 Task: Change the privacy of email events to "Calendar default".
Action: Mouse moved to (904, 93)
Screenshot: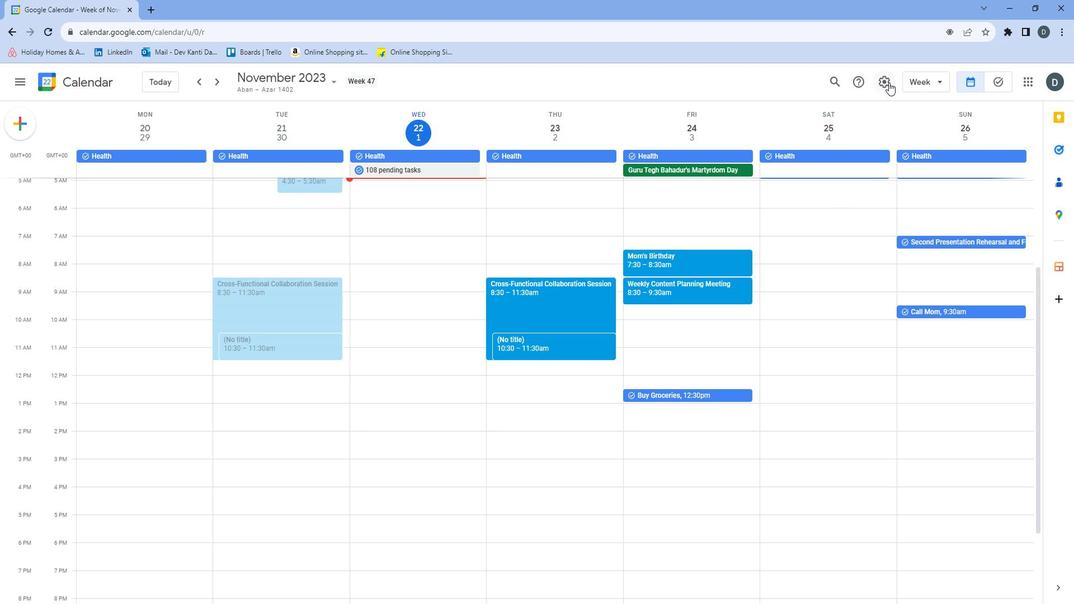 
Action: Mouse pressed left at (904, 93)
Screenshot: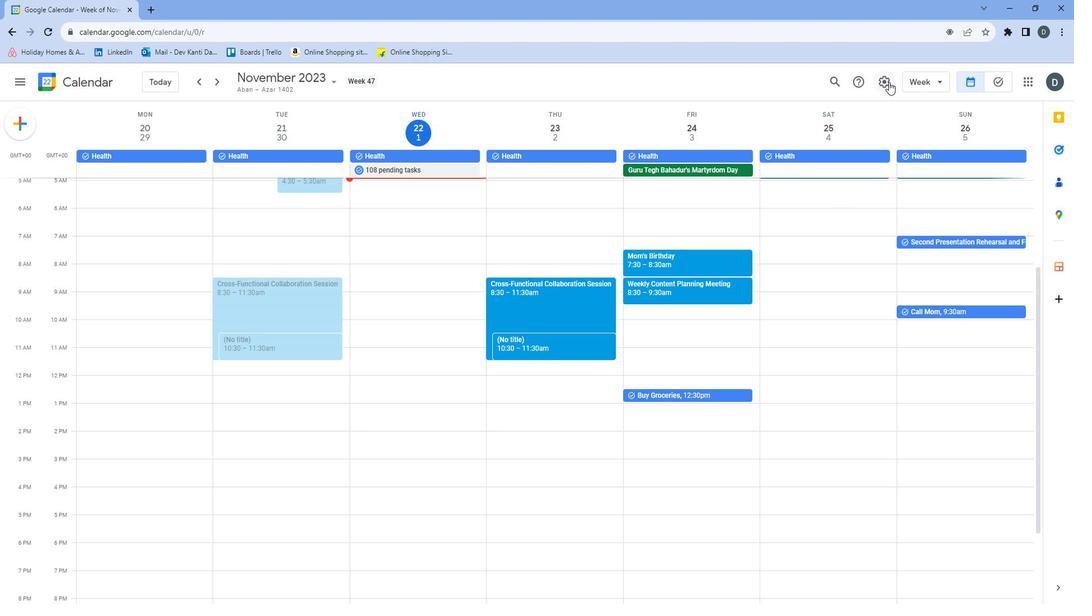 
Action: Mouse moved to (904, 111)
Screenshot: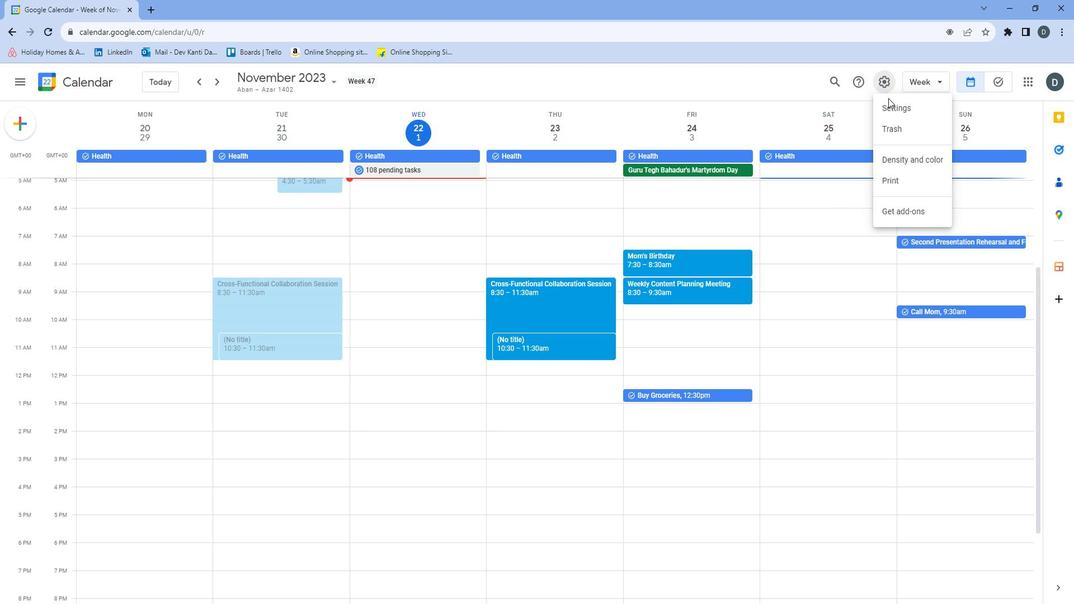 
Action: Mouse pressed left at (904, 111)
Screenshot: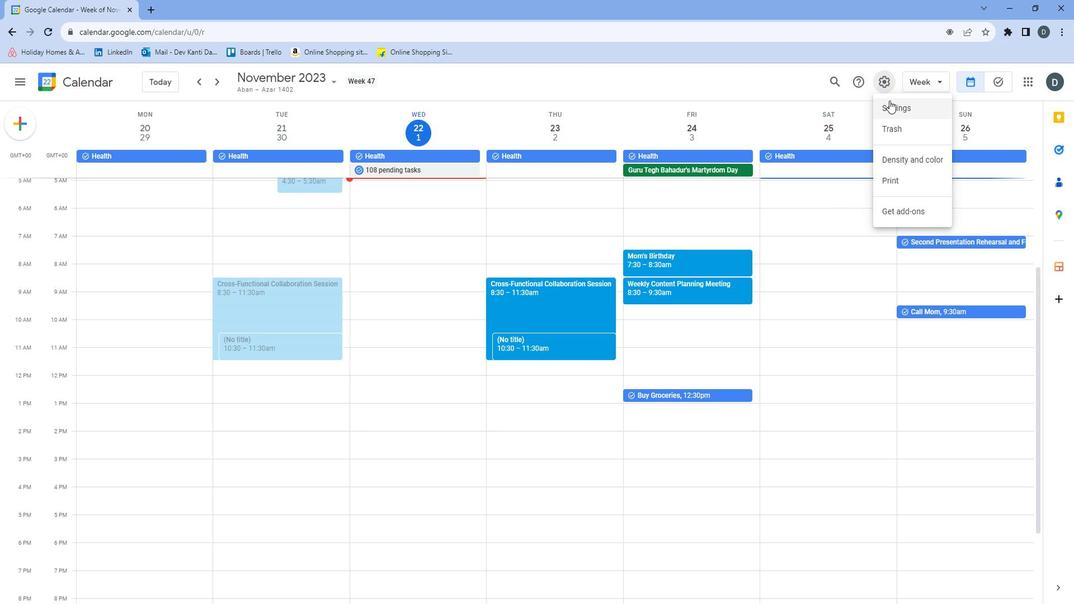 
Action: Mouse moved to (727, 348)
Screenshot: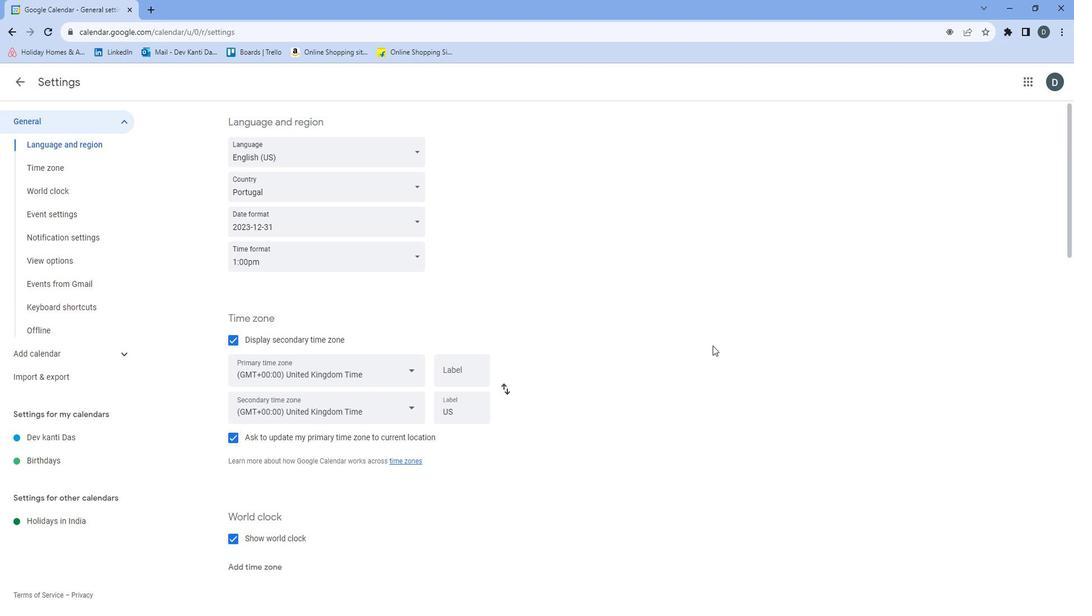 
Action: Mouse scrolled (727, 347) with delta (0, 0)
Screenshot: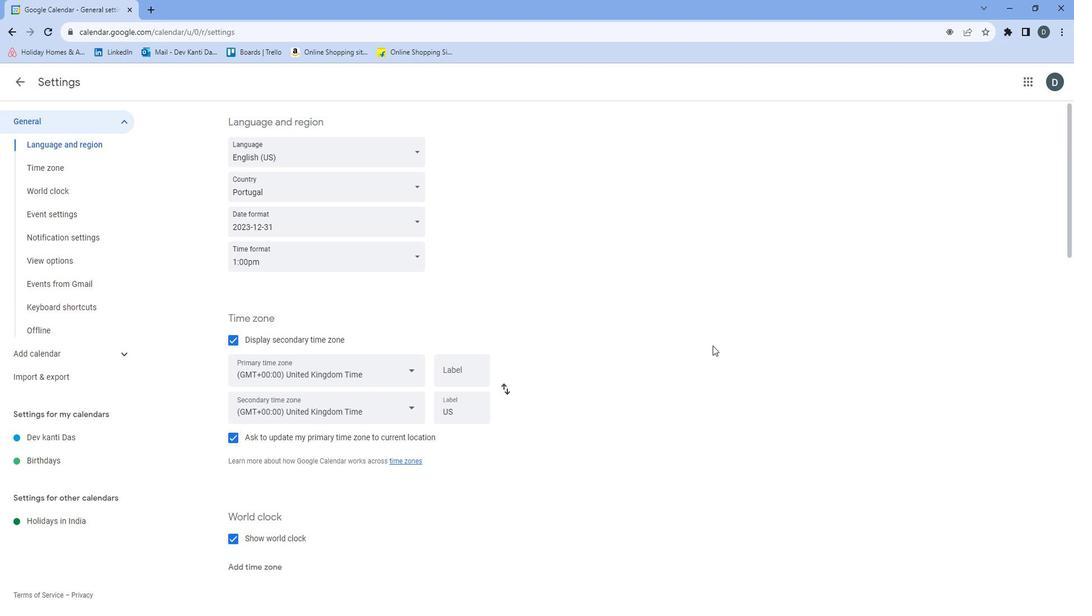 
Action: Mouse scrolled (727, 347) with delta (0, 0)
Screenshot: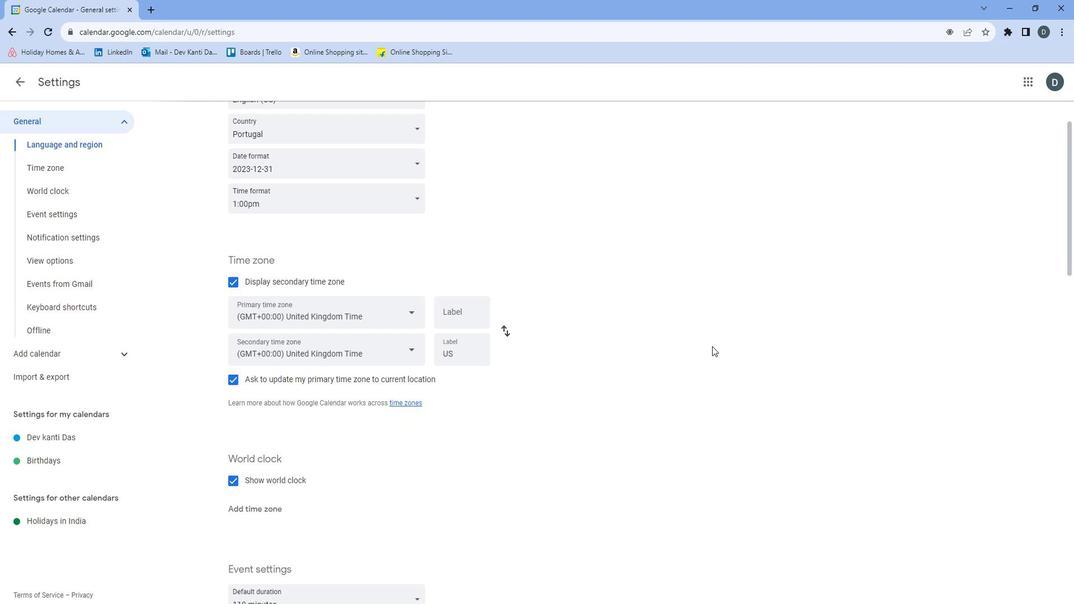 
Action: Mouse scrolled (727, 347) with delta (0, 0)
Screenshot: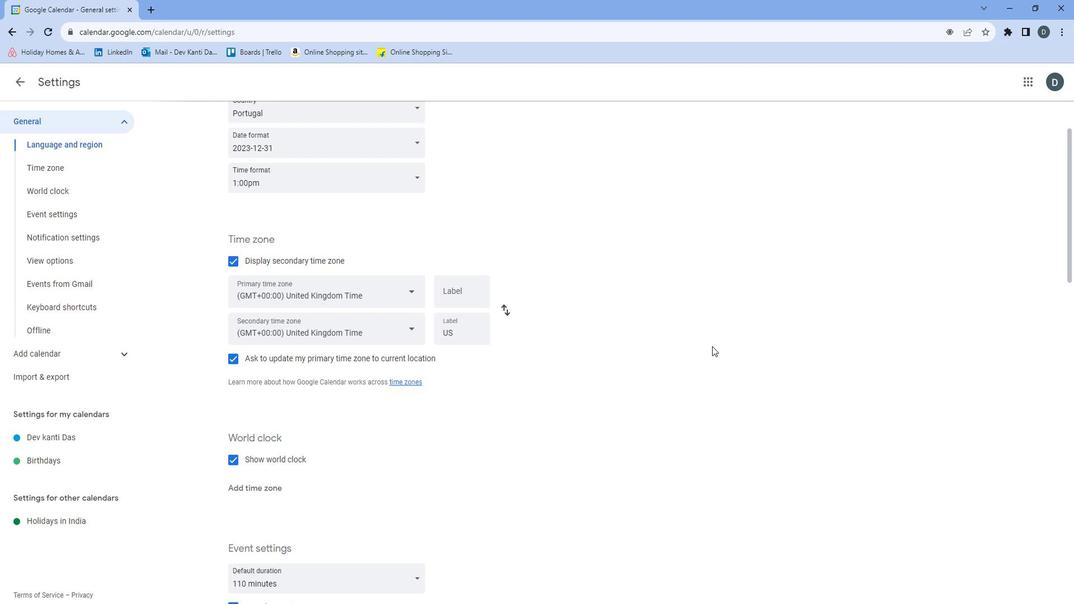 
Action: Mouse scrolled (727, 347) with delta (0, 0)
Screenshot: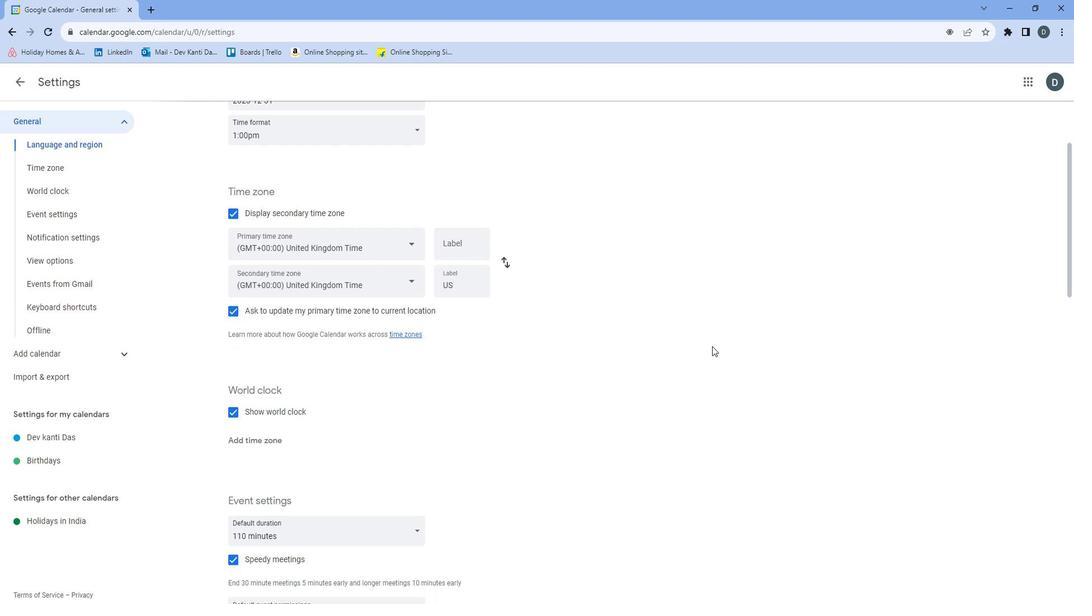 
Action: Mouse scrolled (727, 347) with delta (0, 0)
Screenshot: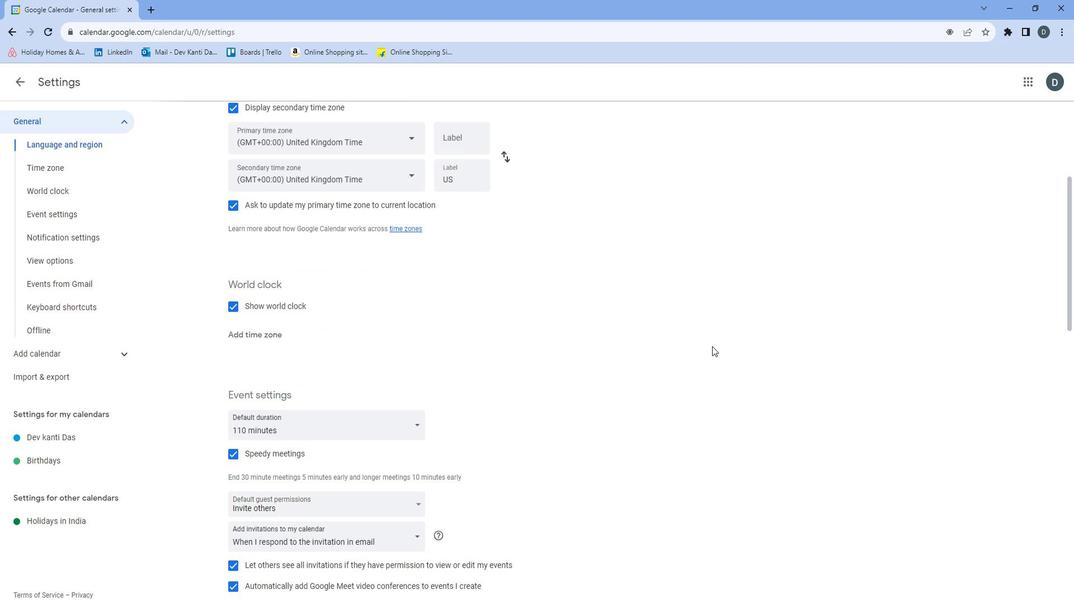 
Action: Mouse scrolled (727, 347) with delta (0, 0)
Screenshot: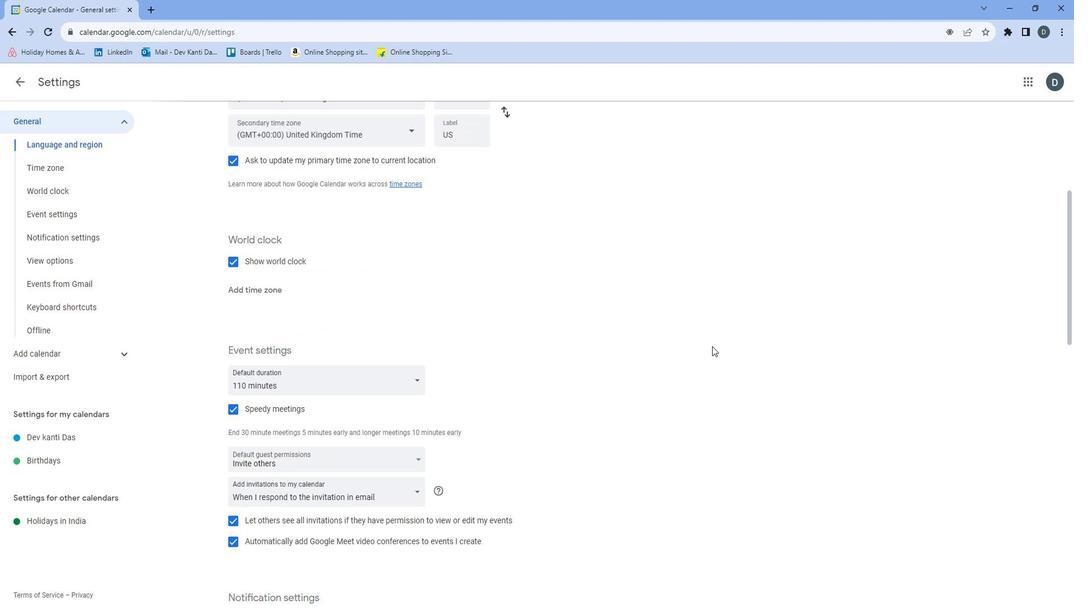 
Action: Mouse scrolled (727, 347) with delta (0, 0)
Screenshot: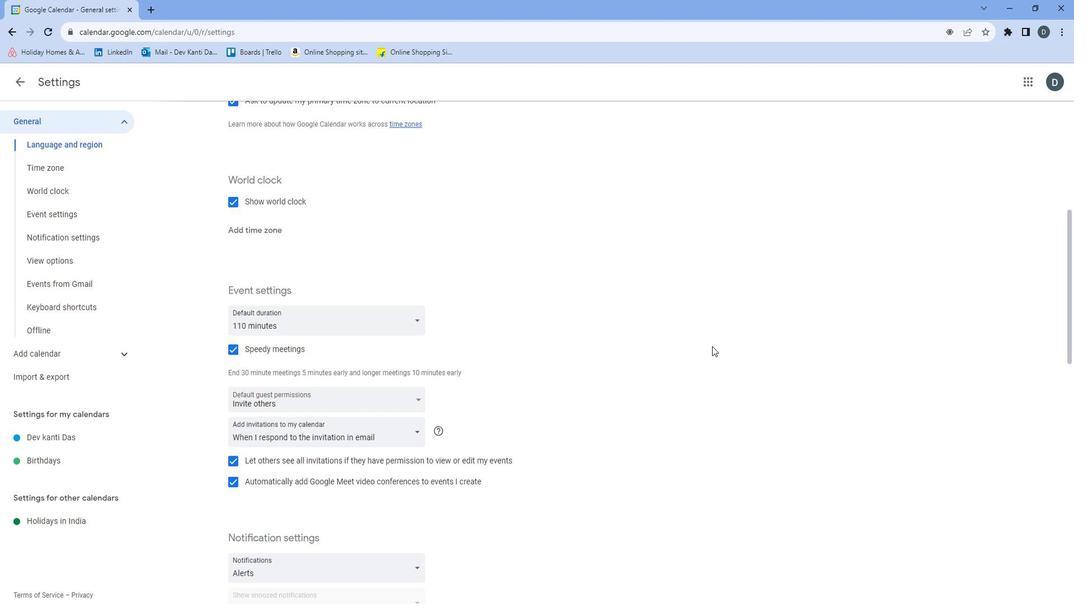 
Action: Mouse moved to (727, 349)
Screenshot: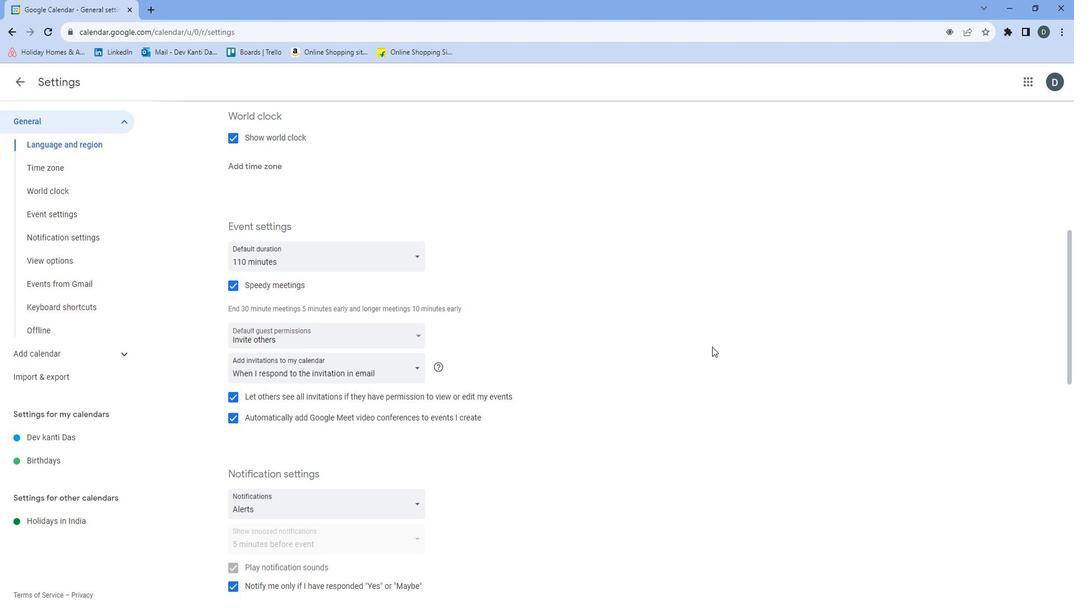 
Action: Mouse scrolled (727, 348) with delta (0, 0)
Screenshot: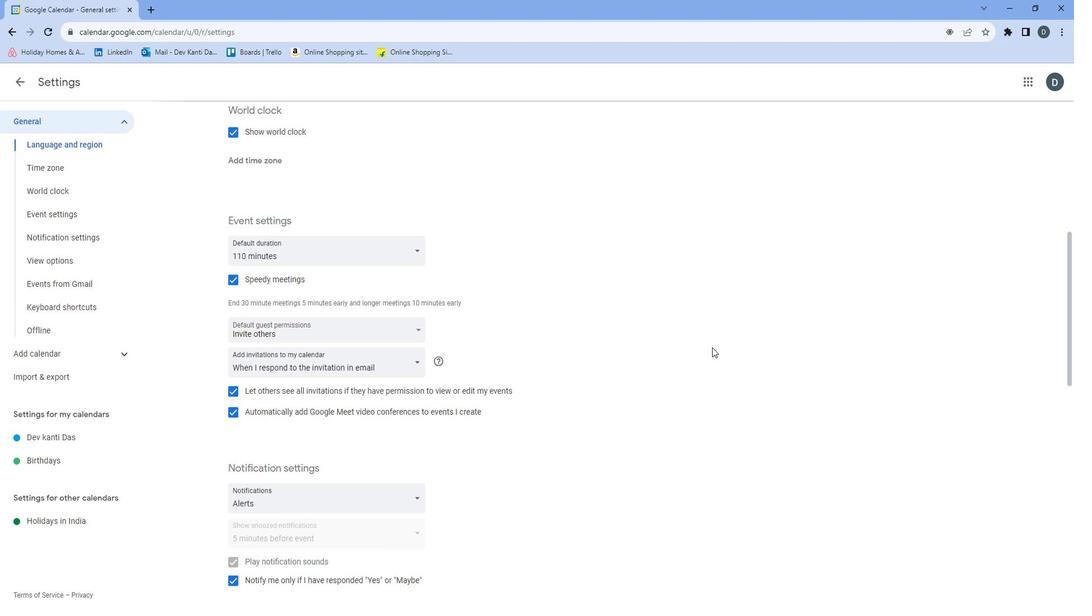 
Action: Mouse scrolled (727, 348) with delta (0, 0)
Screenshot: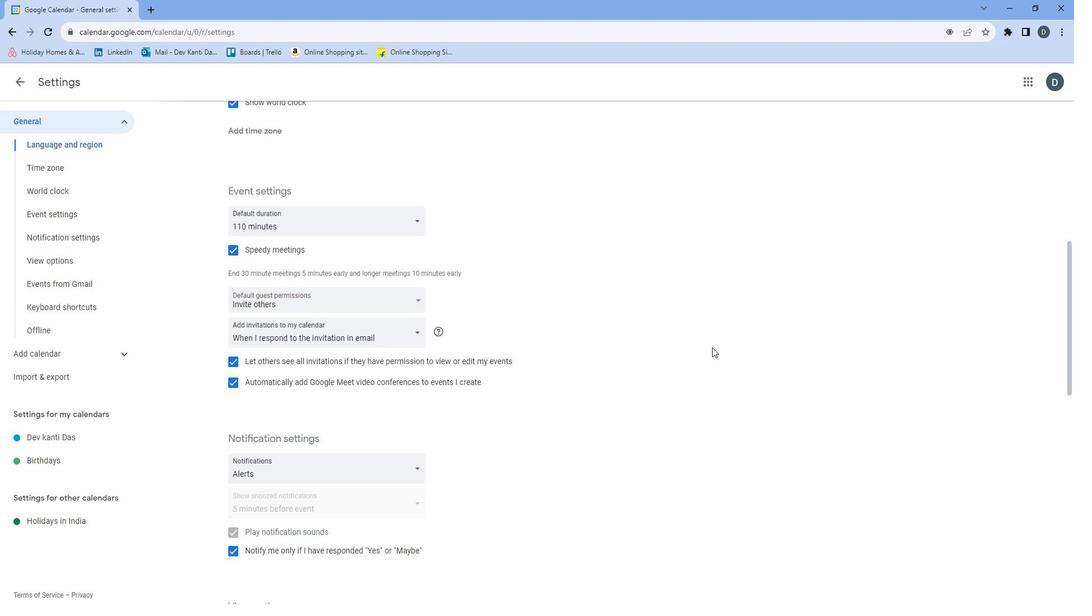 
Action: Mouse scrolled (727, 348) with delta (0, 0)
Screenshot: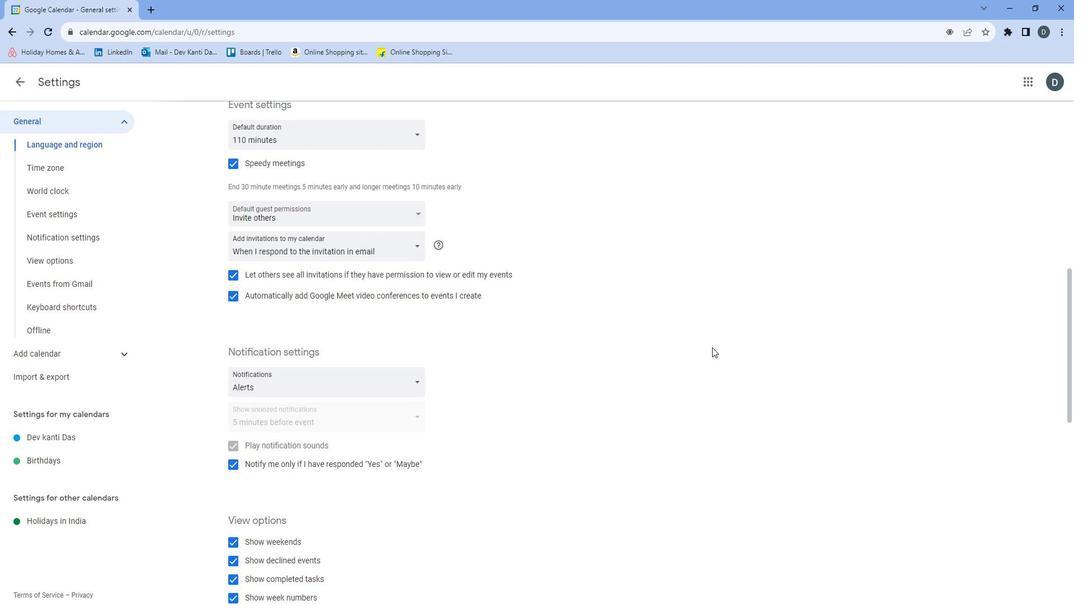 
Action: Mouse scrolled (727, 348) with delta (0, 0)
Screenshot: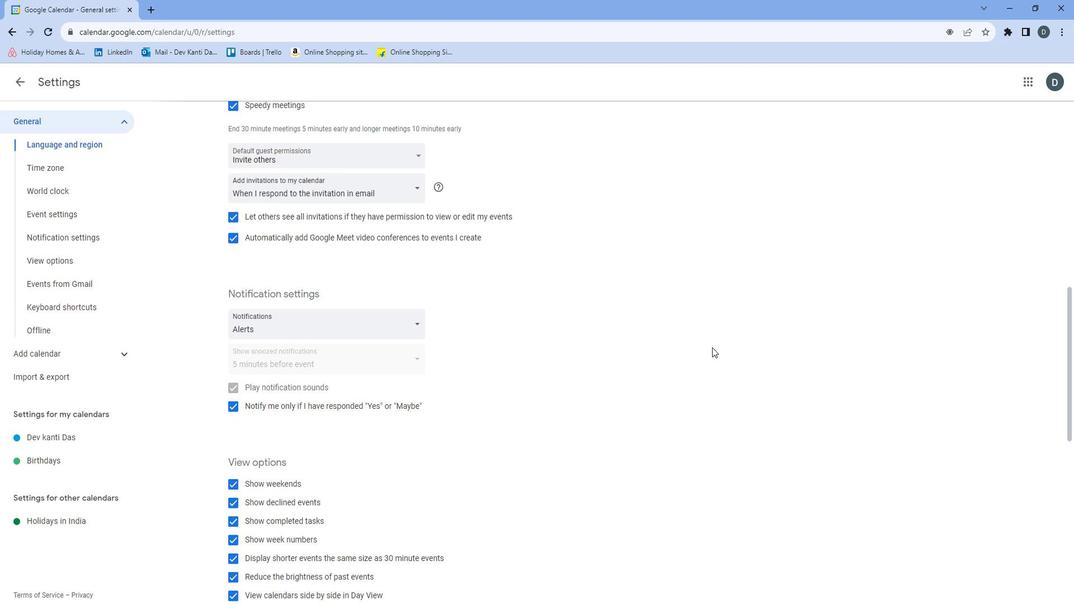 
Action: Mouse scrolled (727, 348) with delta (0, 0)
Screenshot: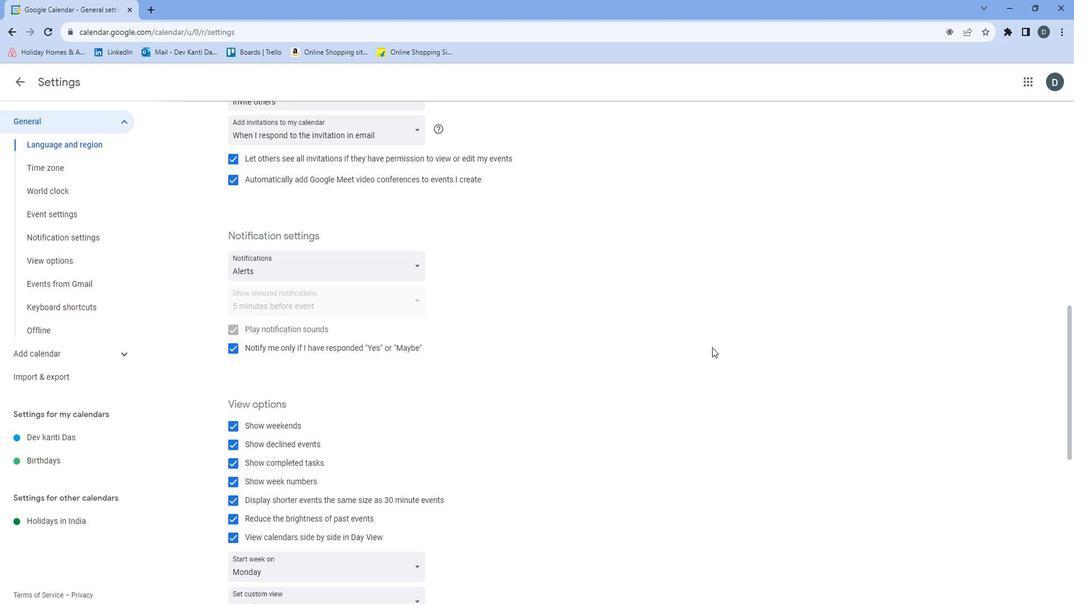 
Action: Mouse scrolled (727, 348) with delta (0, 0)
Screenshot: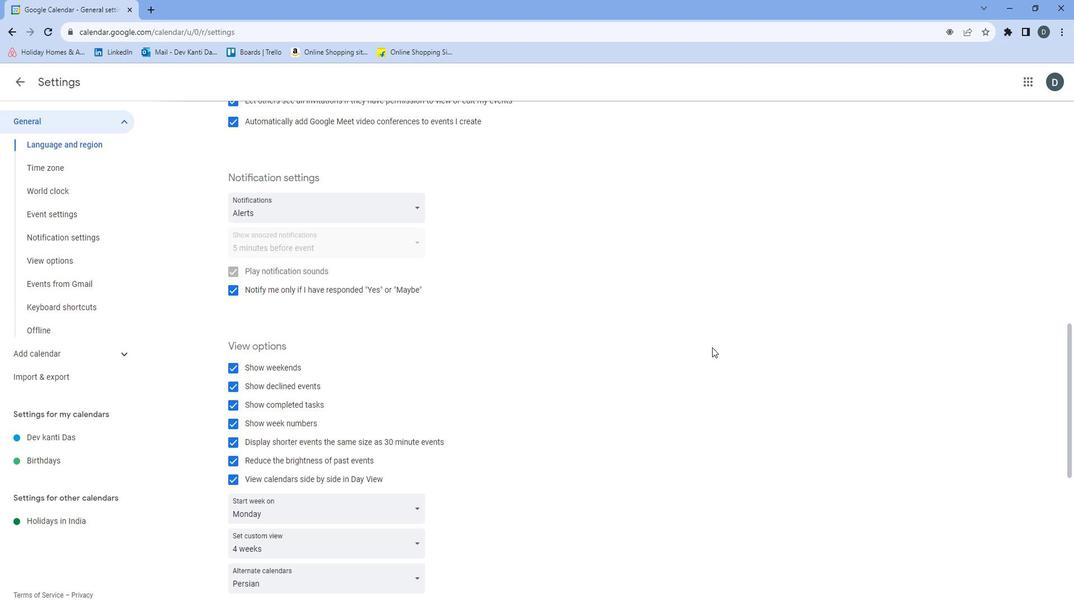 
Action: Mouse scrolled (727, 348) with delta (0, 0)
Screenshot: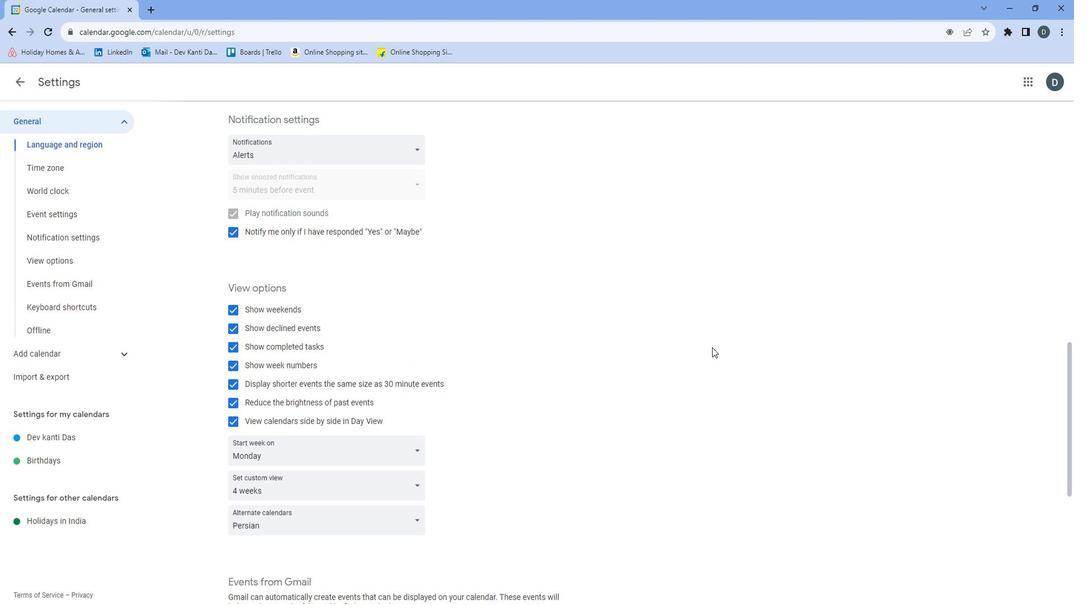
Action: Mouse scrolled (727, 348) with delta (0, 0)
Screenshot: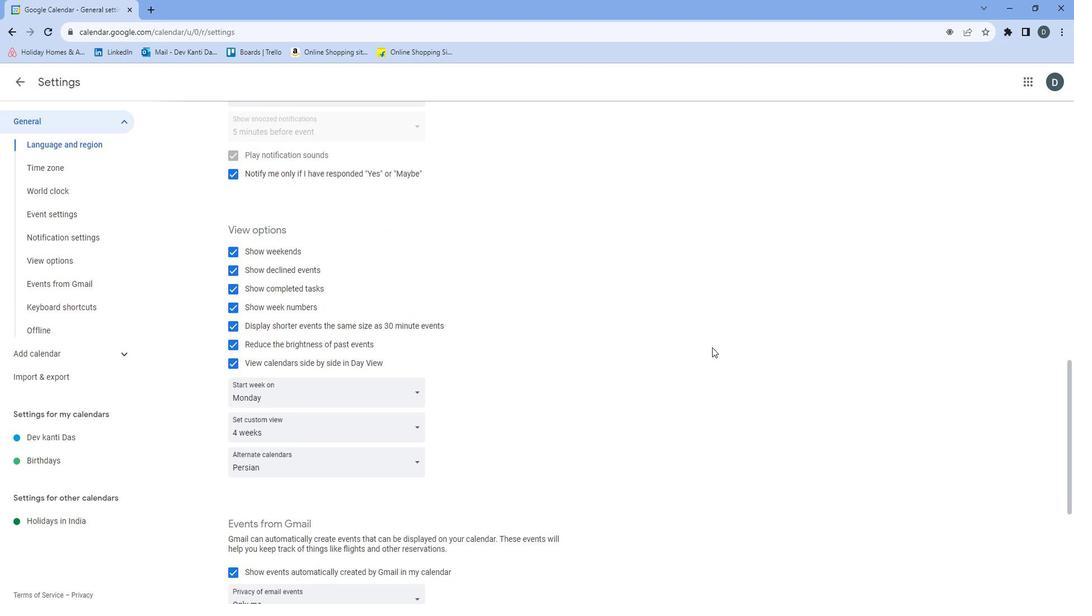 
Action: Mouse scrolled (727, 348) with delta (0, 0)
Screenshot: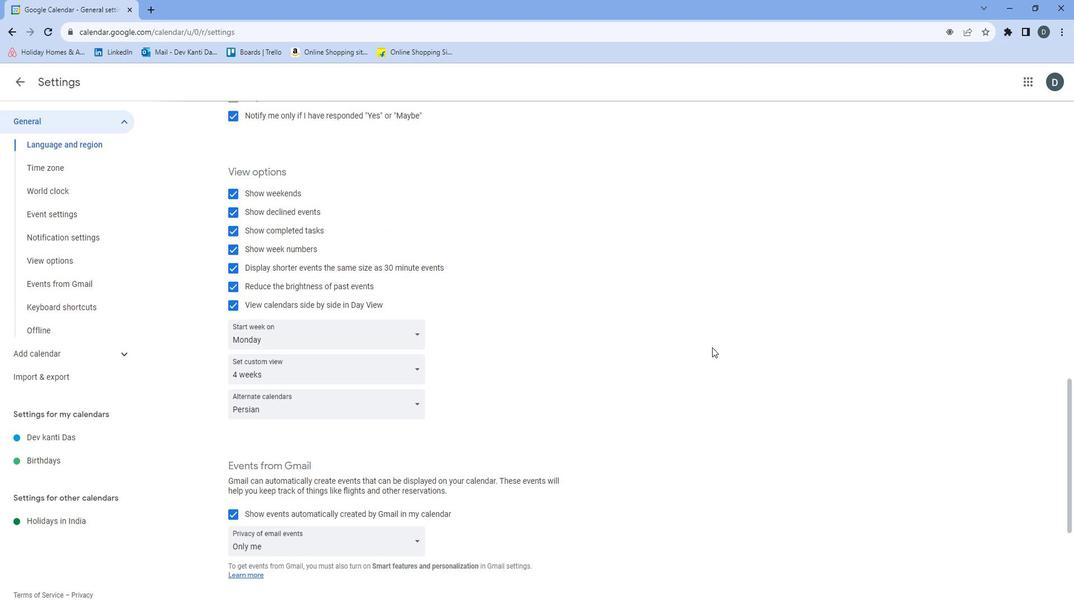 
Action: Mouse scrolled (727, 348) with delta (0, 0)
Screenshot: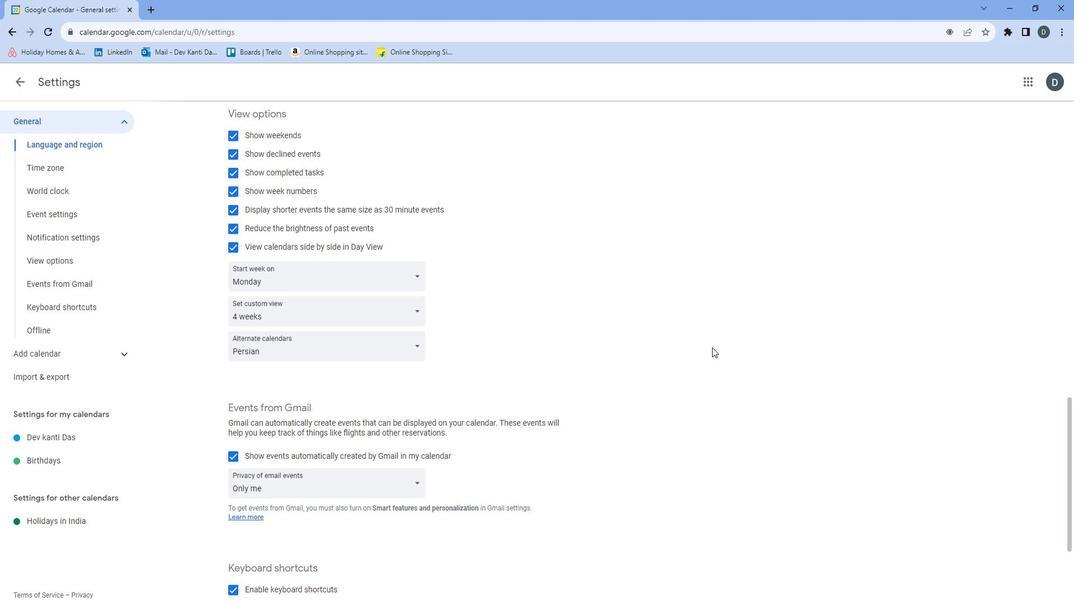 
Action: Mouse moved to (426, 424)
Screenshot: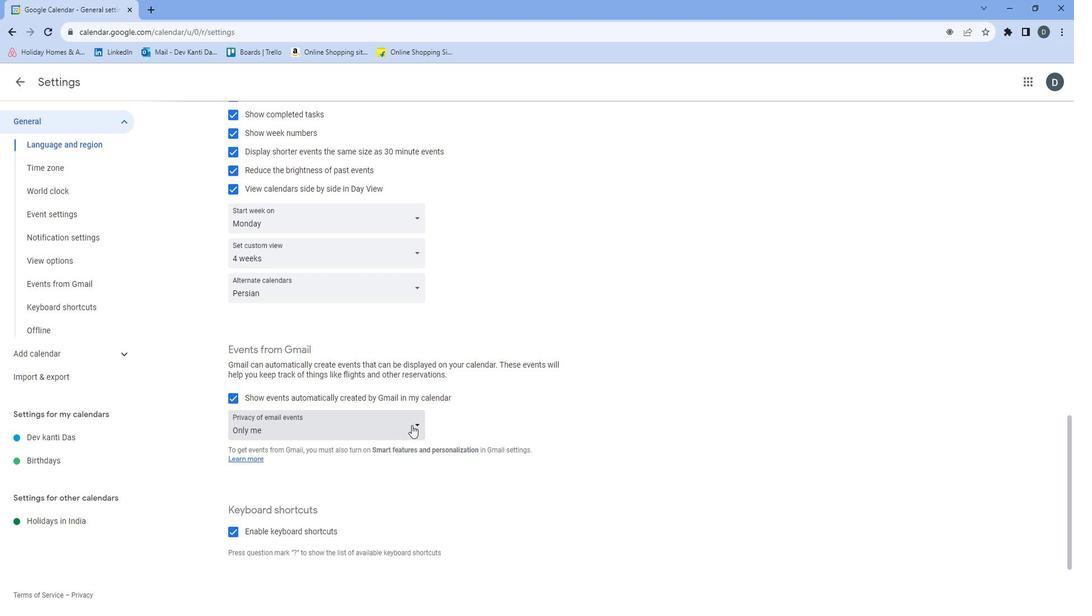 
Action: Mouse pressed left at (426, 424)
Screenshot: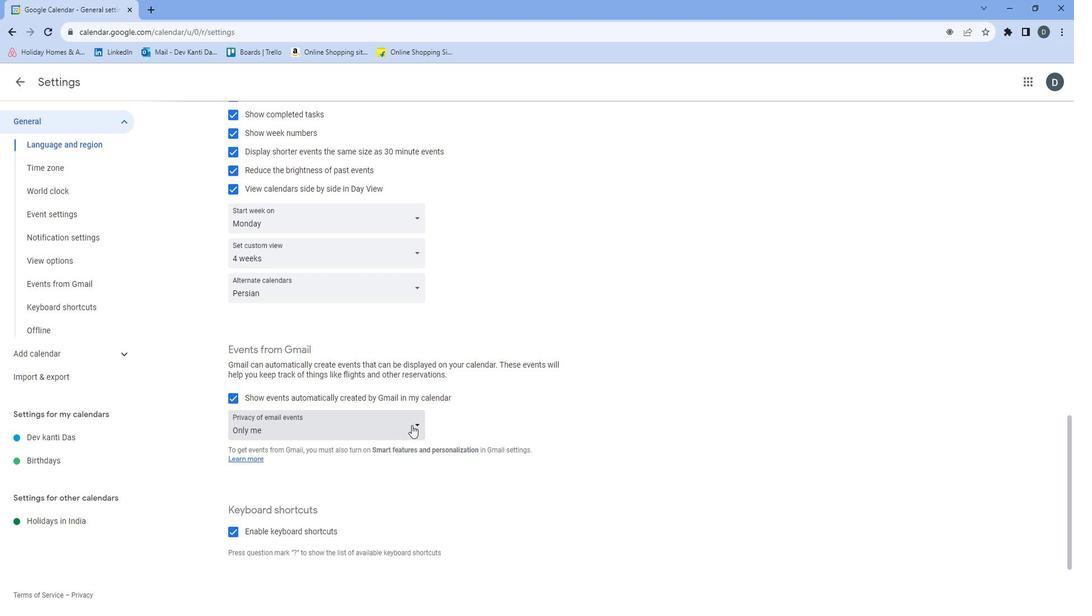
Action: Mouse moved to (382, 455)
Screenshot: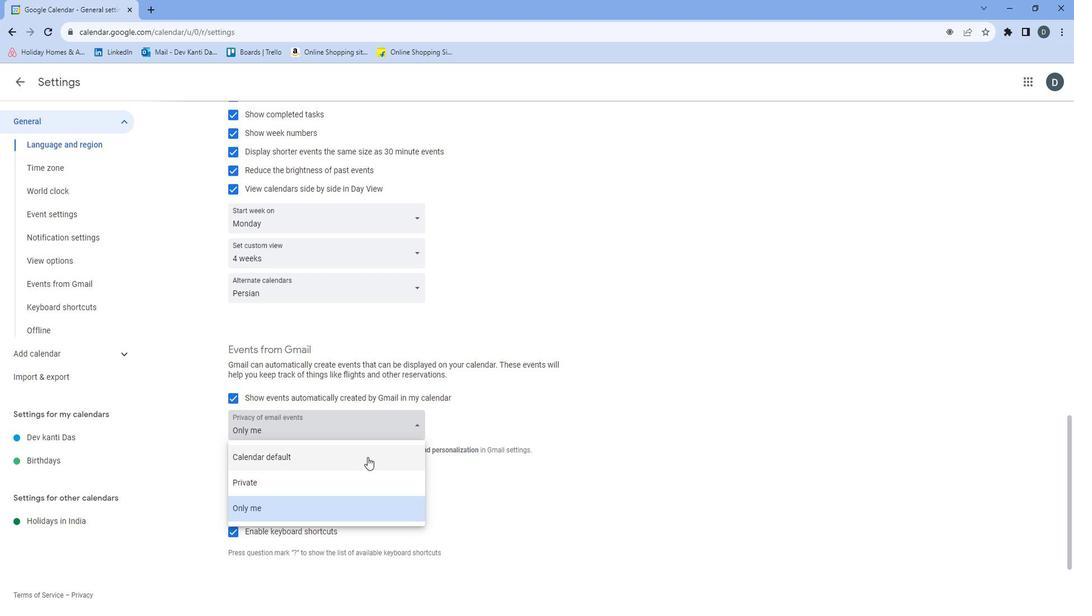 
Action: Mouse pressed left at (382, 455)
Screenshot: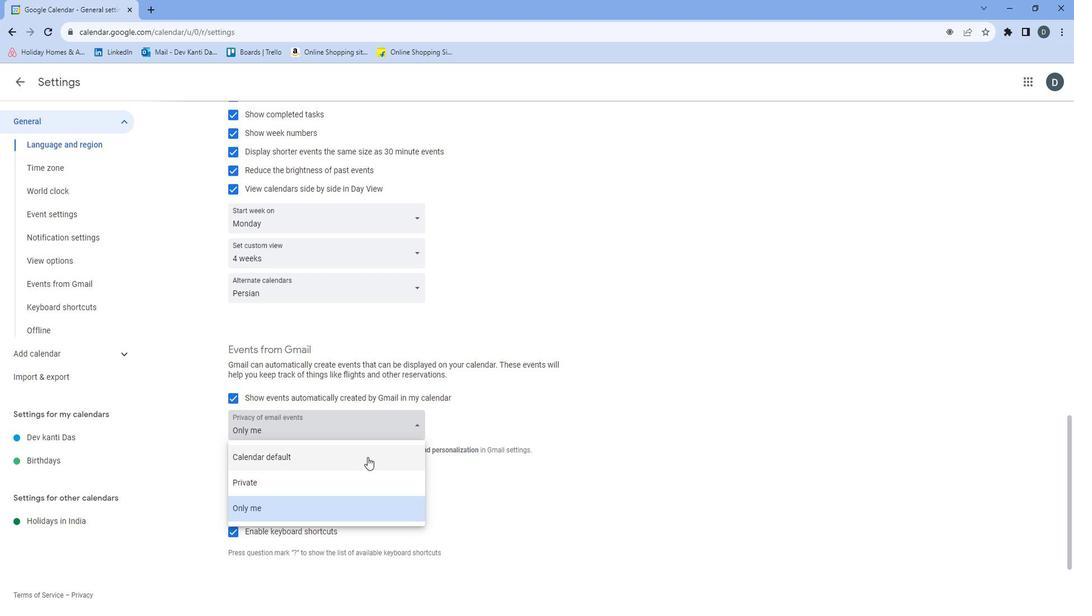 
Action: Mouse moved to (563, 377)
Screenshot: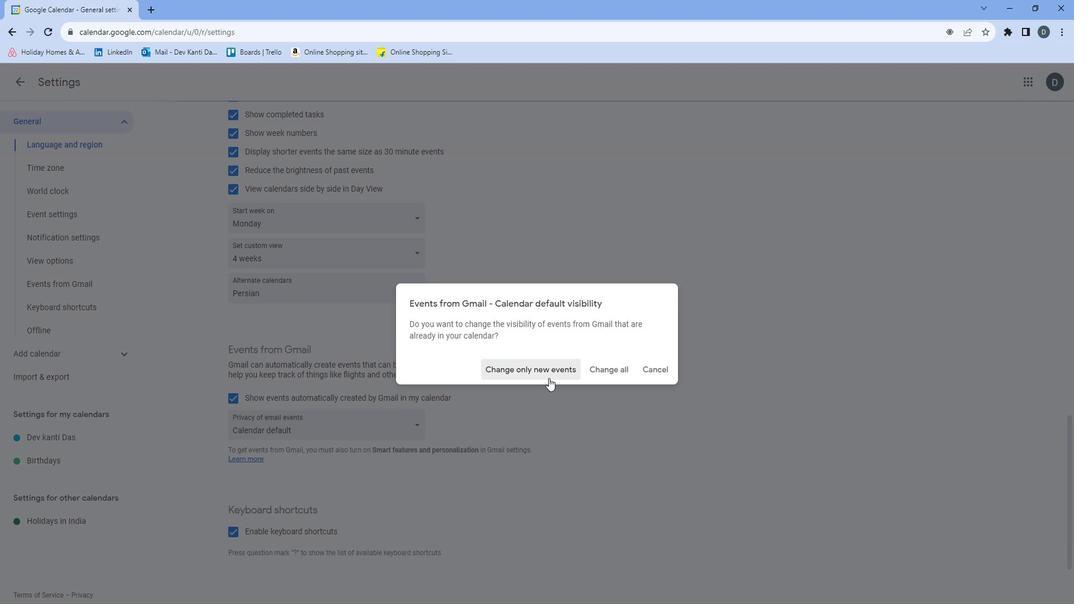 
Action: Mouse pressed left at (563, 377)
Screenshot: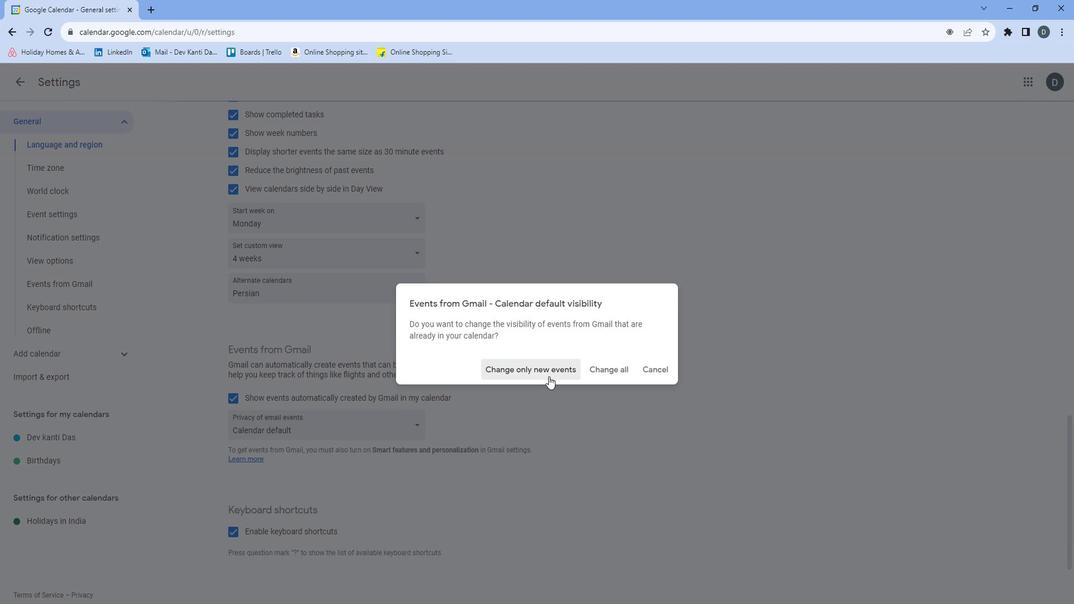 
